 Task: Clear the last 24 hours download history.
Action: Mouse moved to (1050, 35)
Screenshot: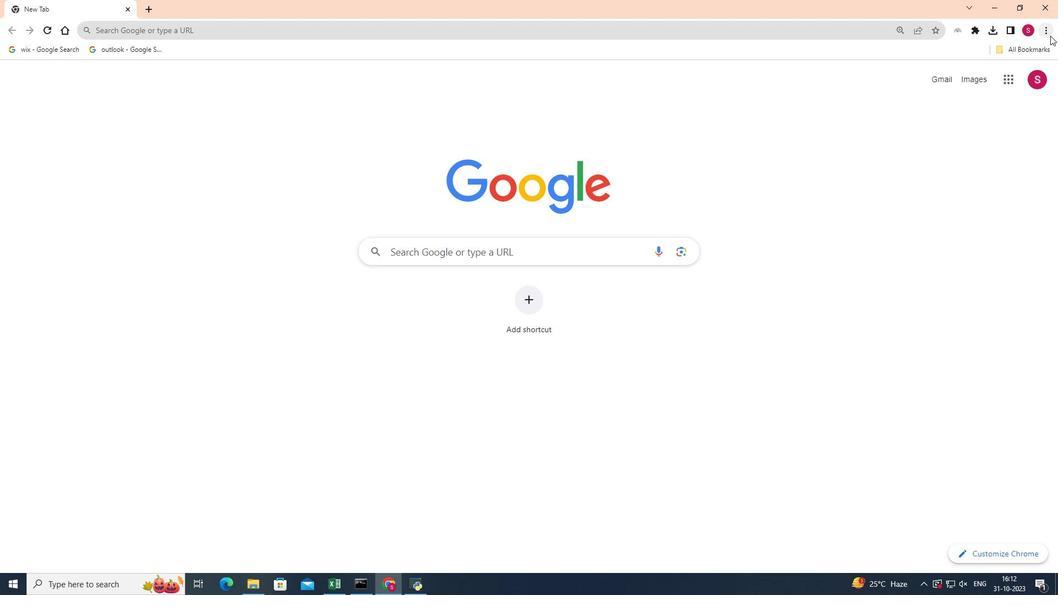 
Action: Mouse pressed left at (1050, 35)
Screenshot: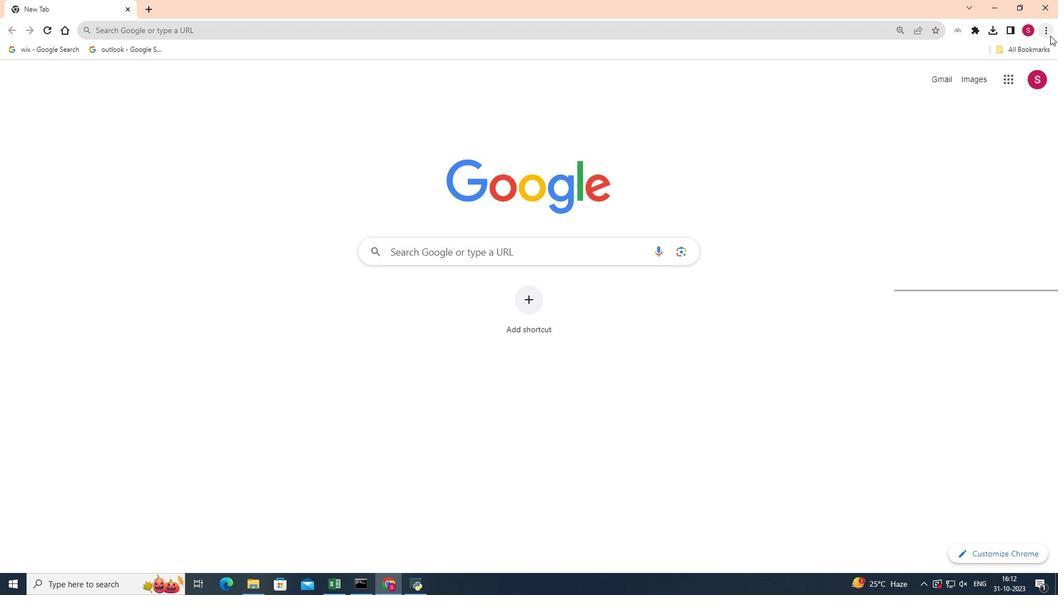 
Action: Mouse moved to (920, 200)
Screenshot: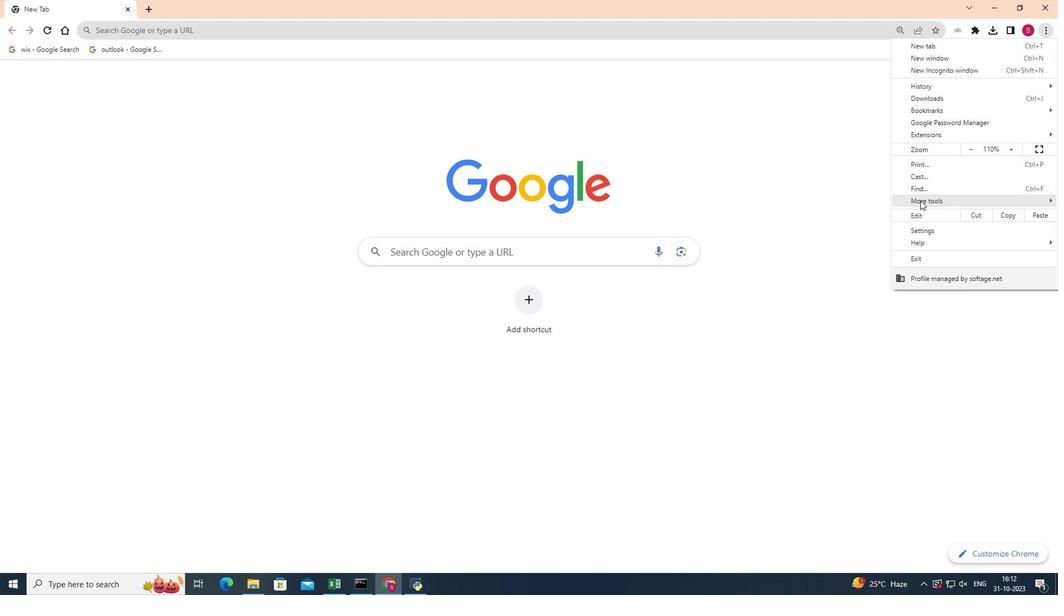 
Action: Mouse pressed left at (920, 200)
Screenshot: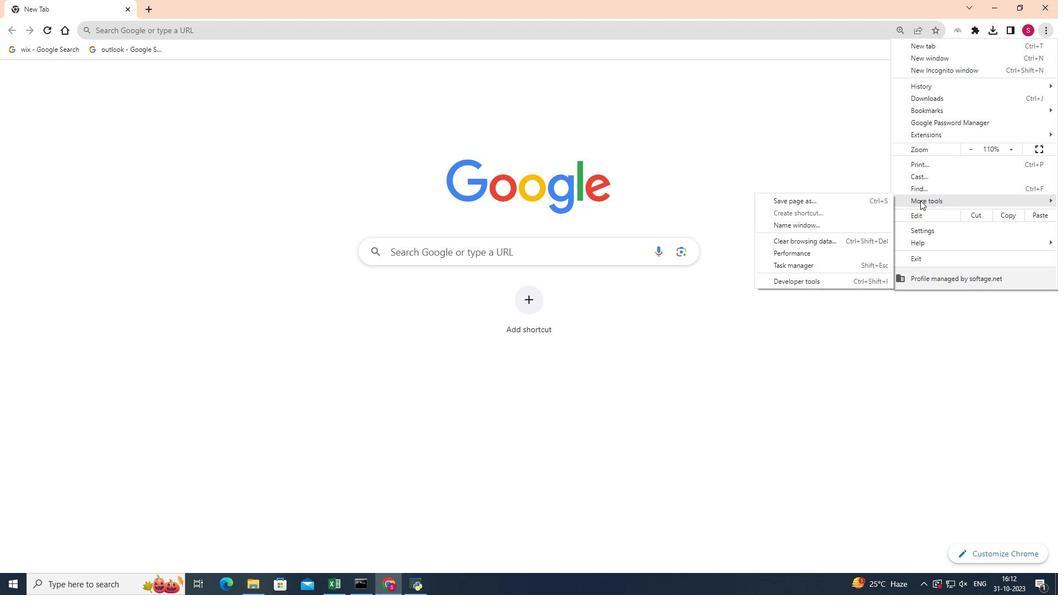 
Action: Mouse moved to (847, 239)
Screenshot: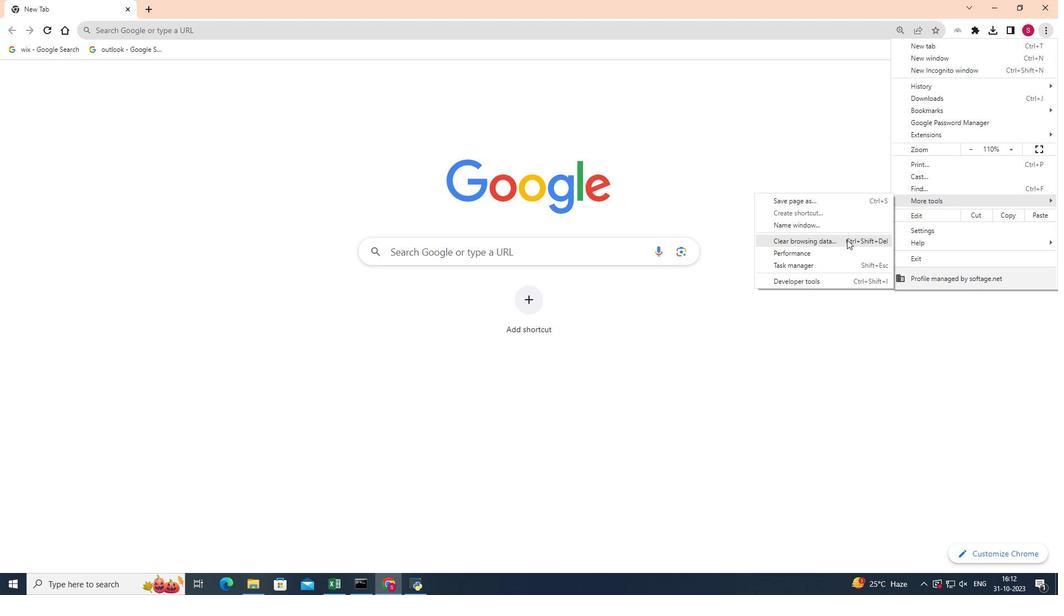 
Action: Mouse pressed left at (847, 239)
Screenshot: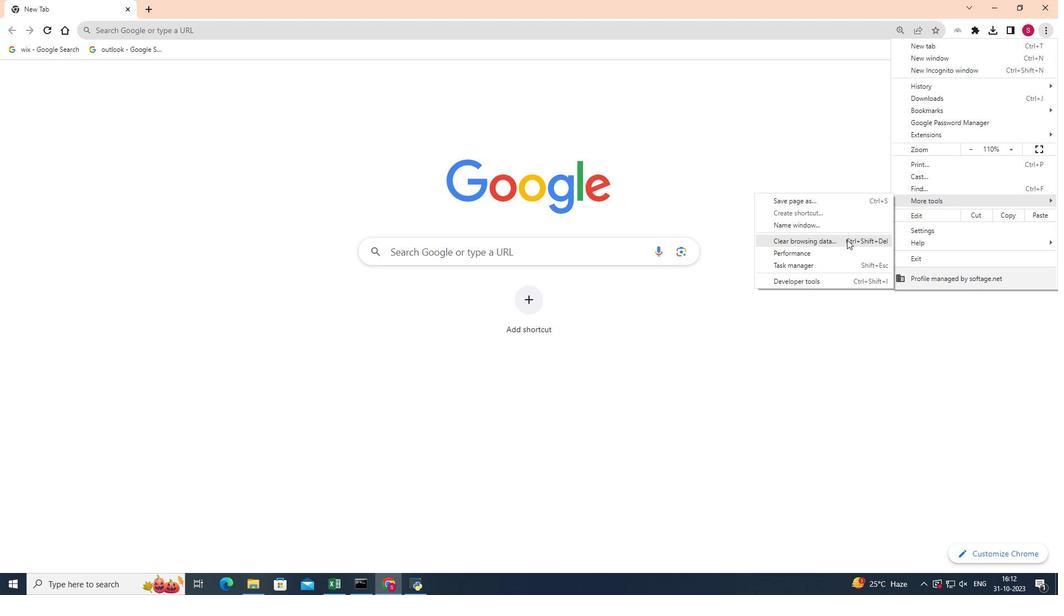 
Action: Mouse moved to (594, 174)
Screenshot: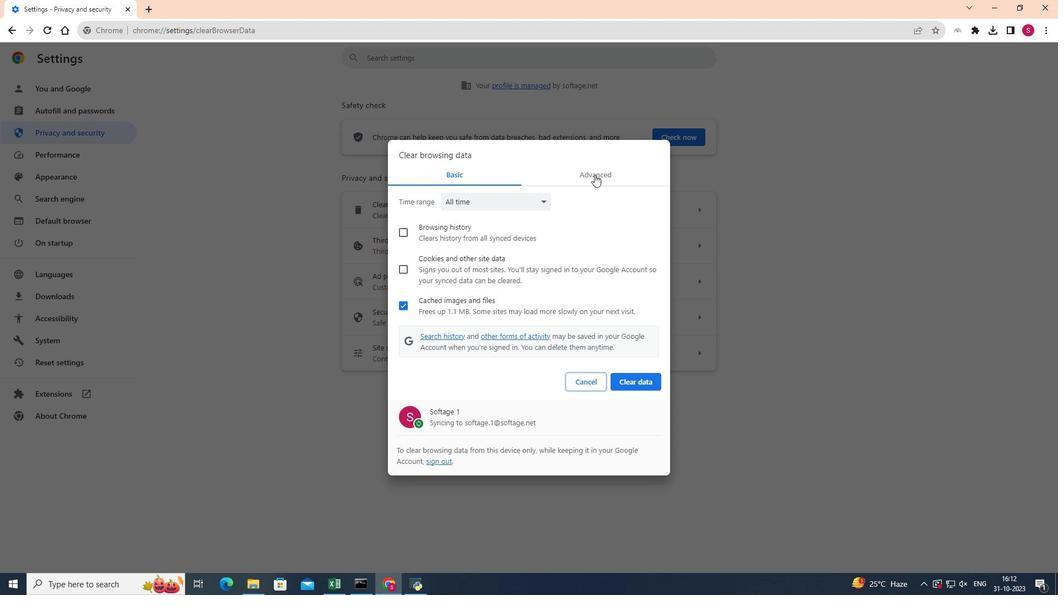 
Action: Mouse pressed left at (594, 174)
Screenshot: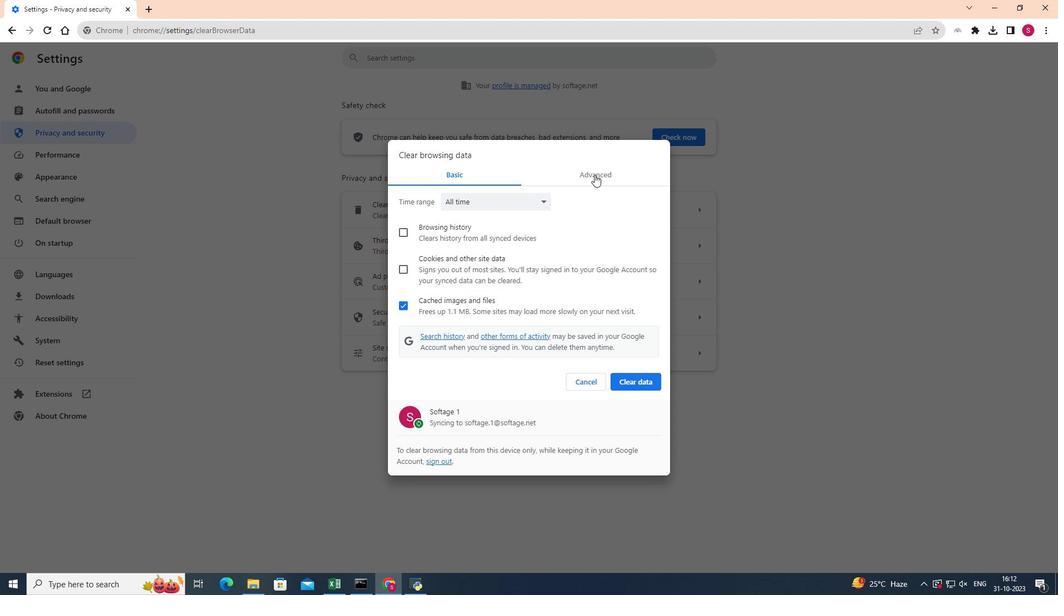 
Action: Mouse moved to (547, 199)
Screenshot: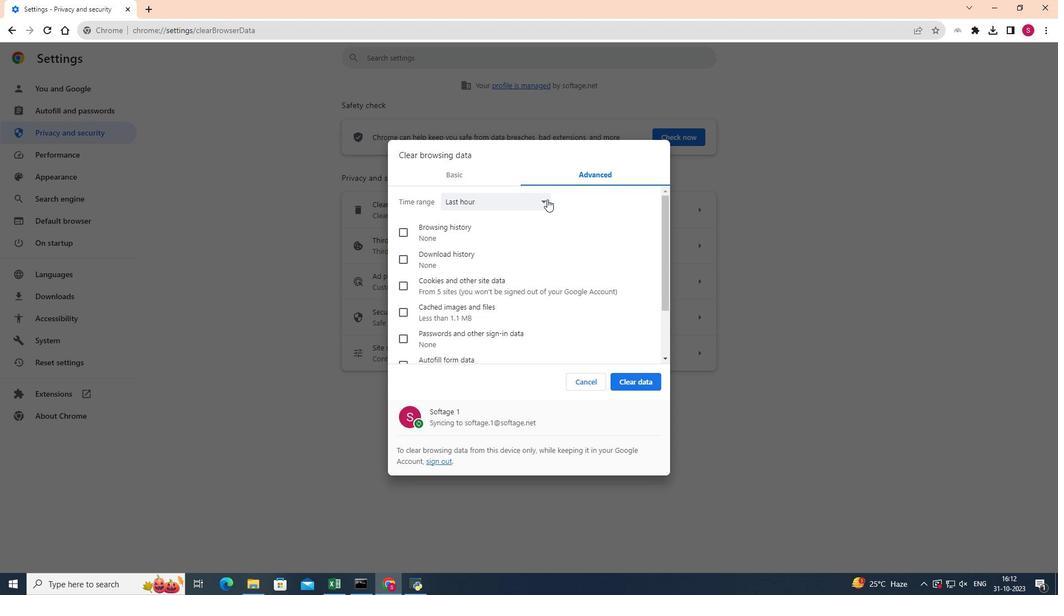 
Action: Mouse pressed left at (547, 199)
Screenshot: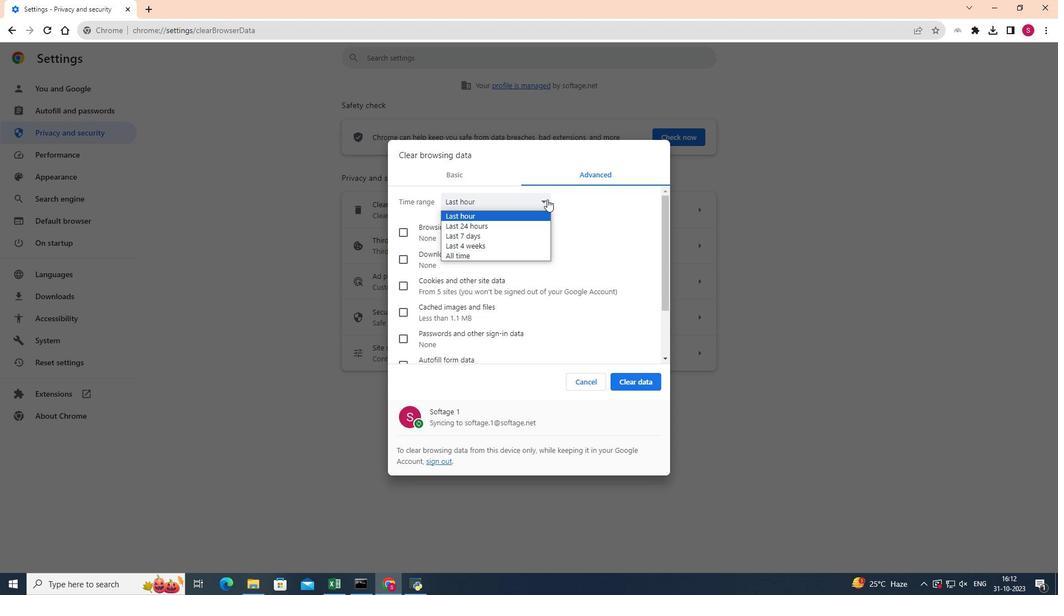 
Action: Mouse moved to (504, 223)
Screenshot: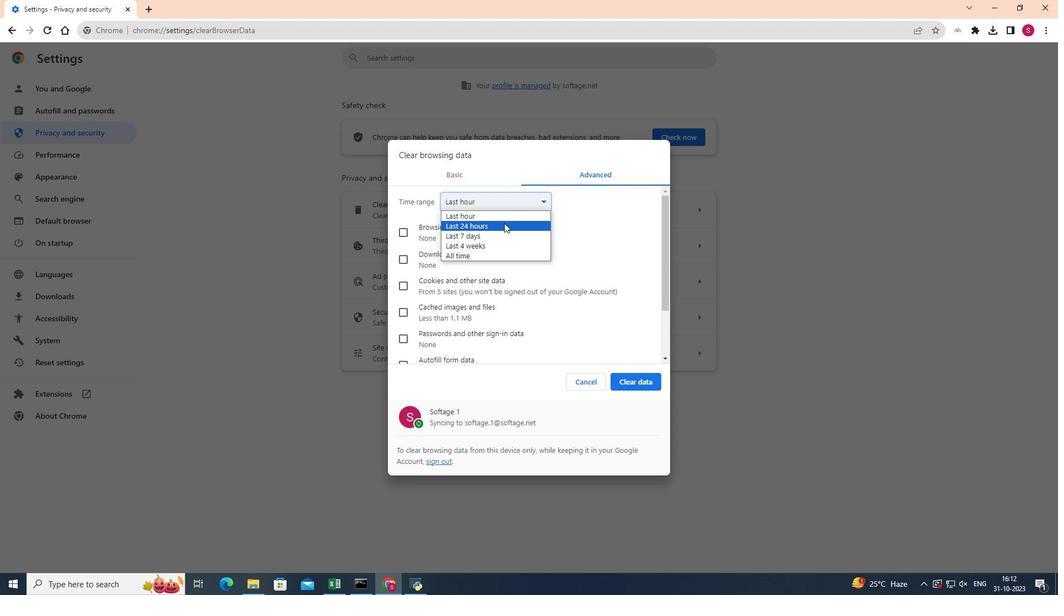 
Action: Mouse pressed left at (504, 223)
Screenshot: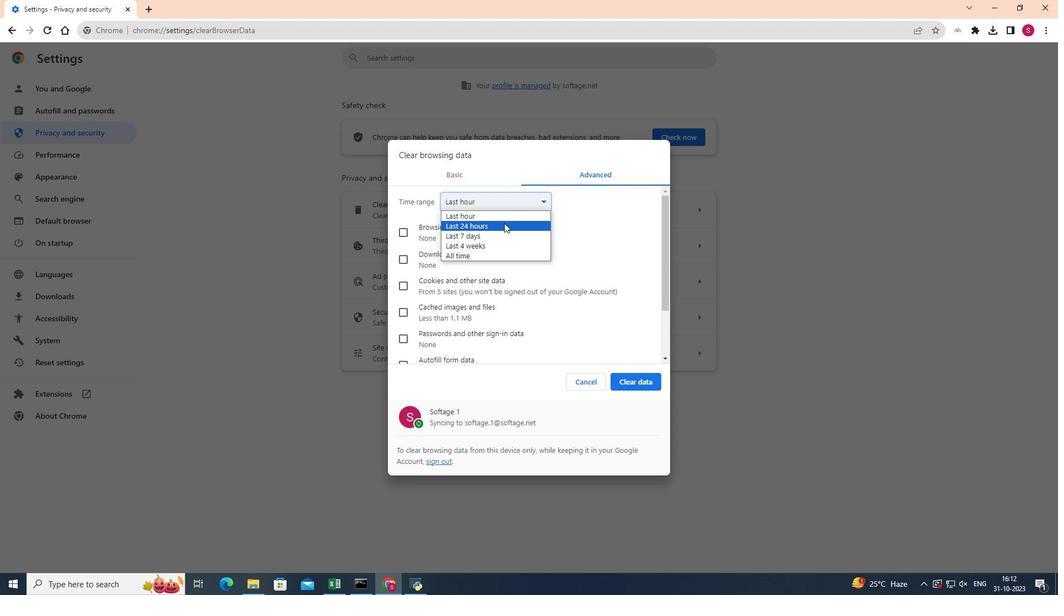 
Action: Mouse moved to (406, 259)
Screenshot: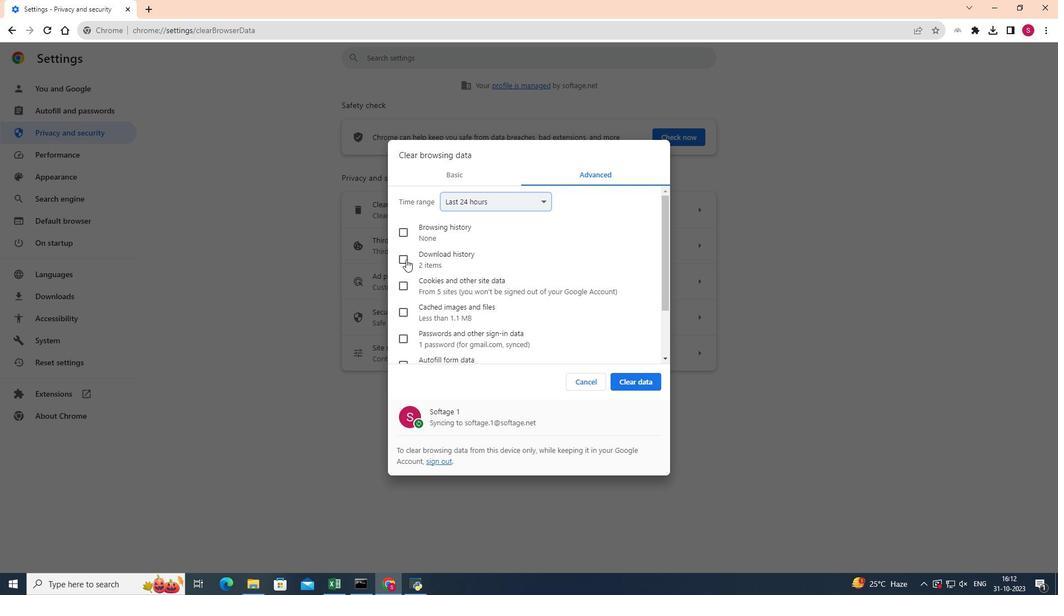 
Action: Mouse pressed left at (406, 259)
Screenshot: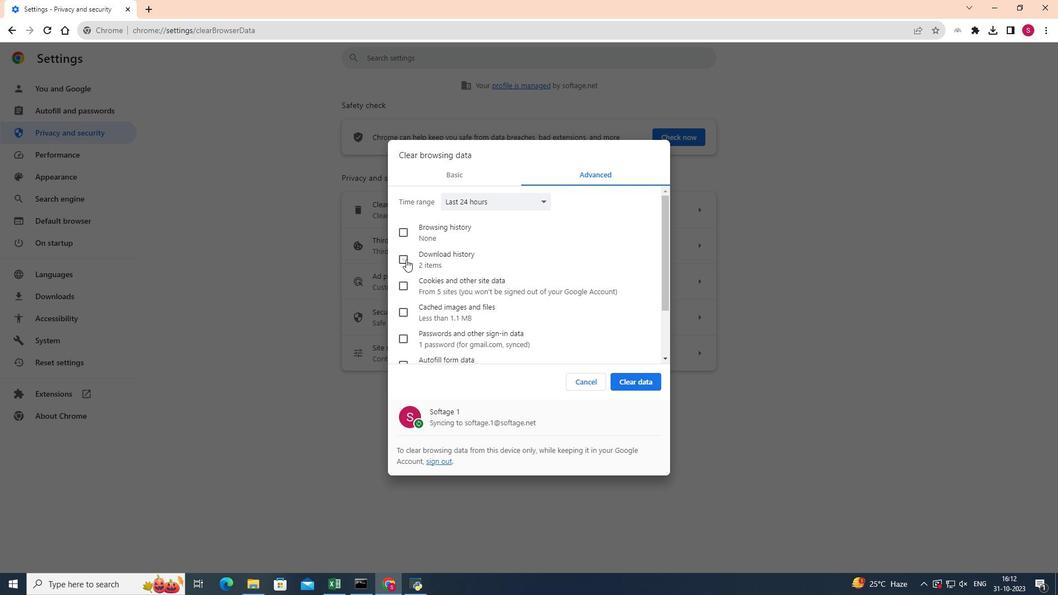 
Action: Mouse moved to (589, 282)
Screenshot: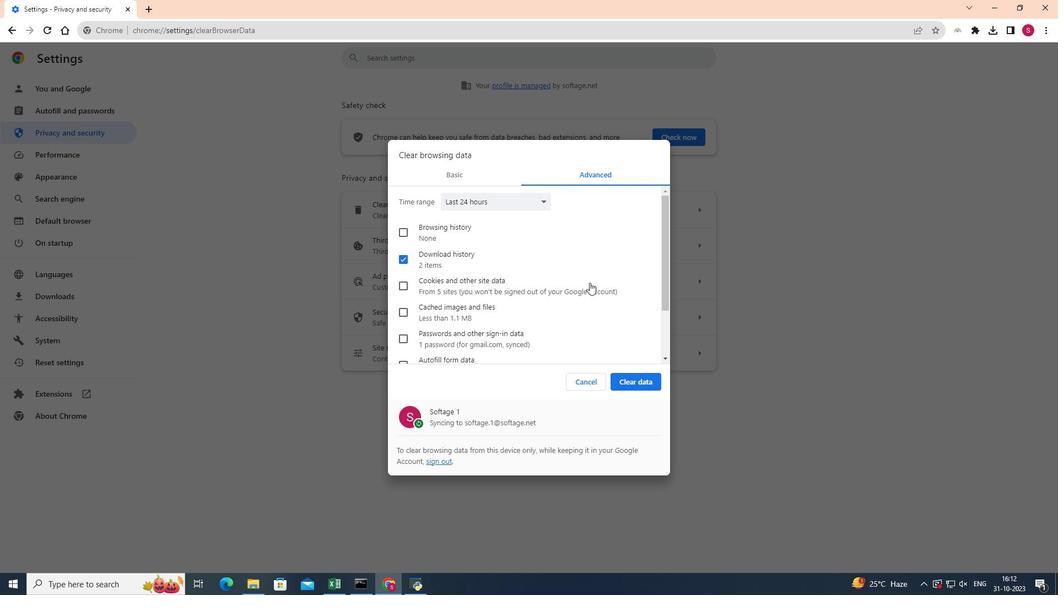 
Action: Mouse scrolled (589, 282) with delta (0, 0)
Screenshot: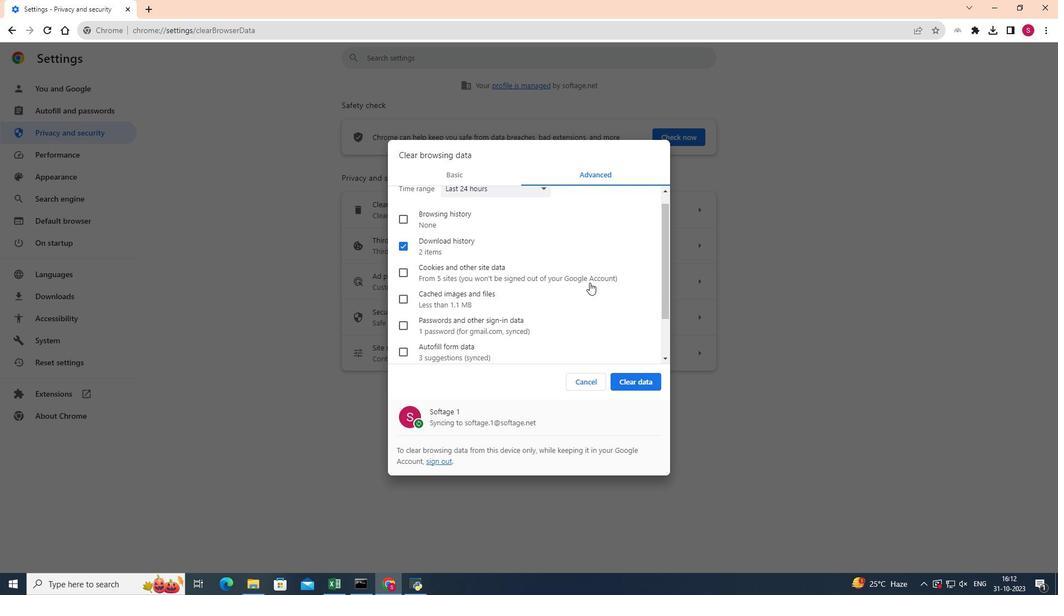 
Action: Mouse scrolled (589, 282) with delta (0, 0)
Screenshot: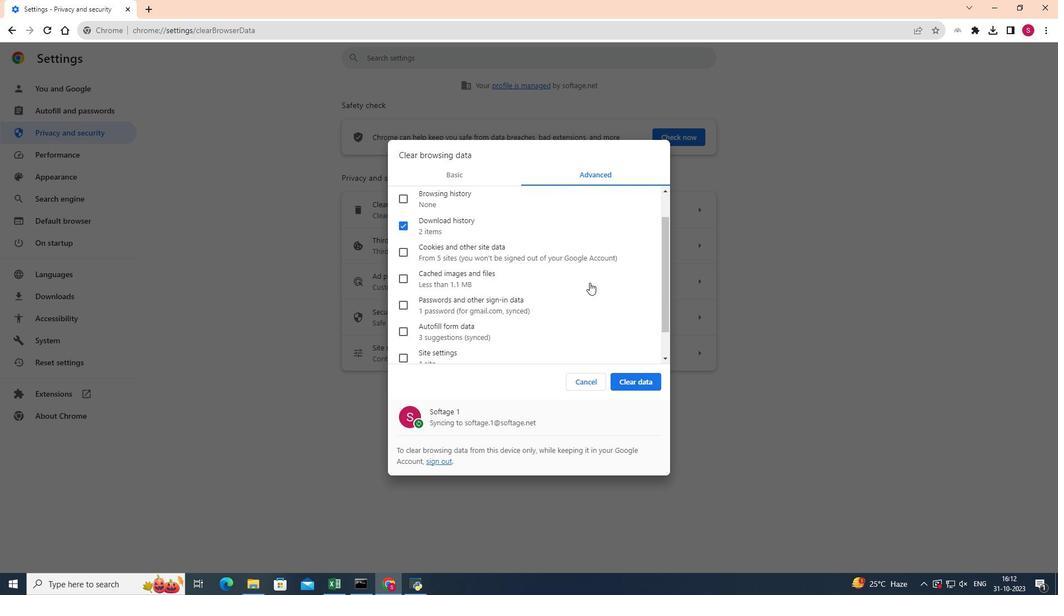 
Action: Mouse scrolled (589, 282) with delta (0, 0)
Screenshot: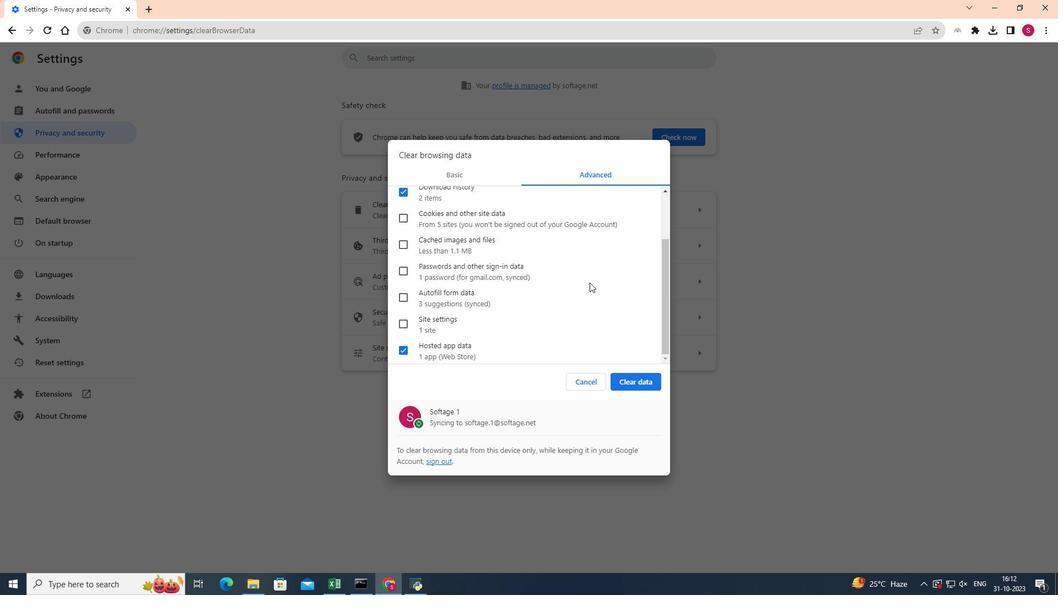 
Action: Mouse scrolled (589, 282) with delta (0, 0)
Screenshot: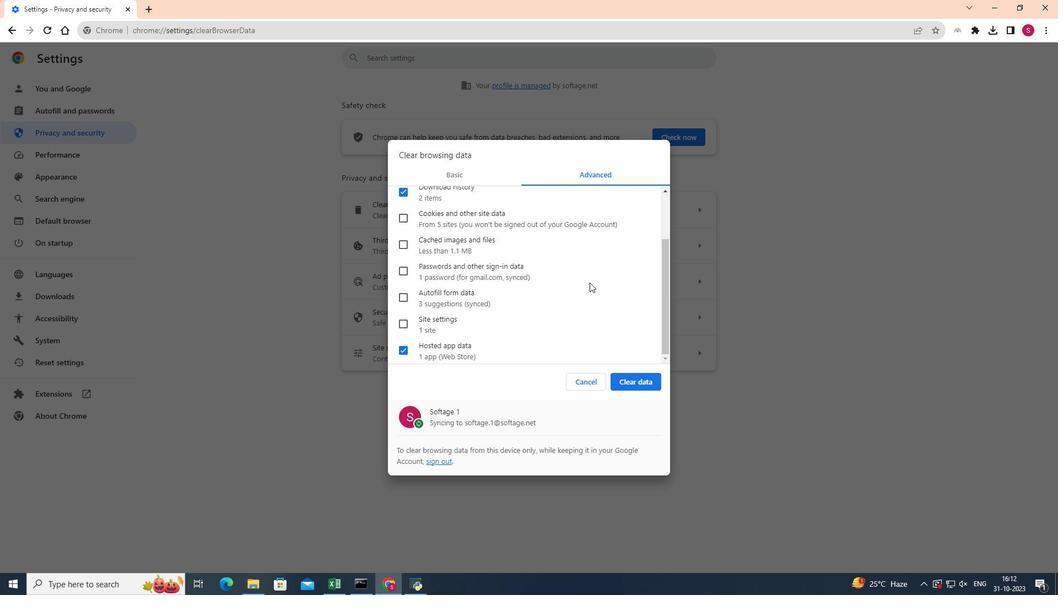 
Action: Mouse scrolled (589, 282) with delta (0, 0)
Screenshot: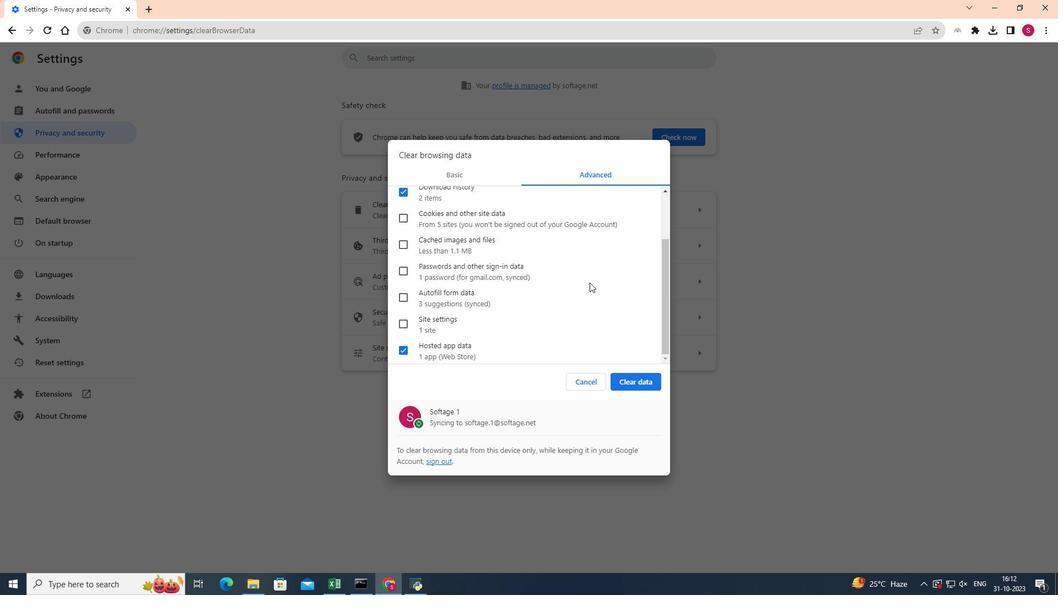 
Action: Mouse moved to (399, 351)
Screenshot: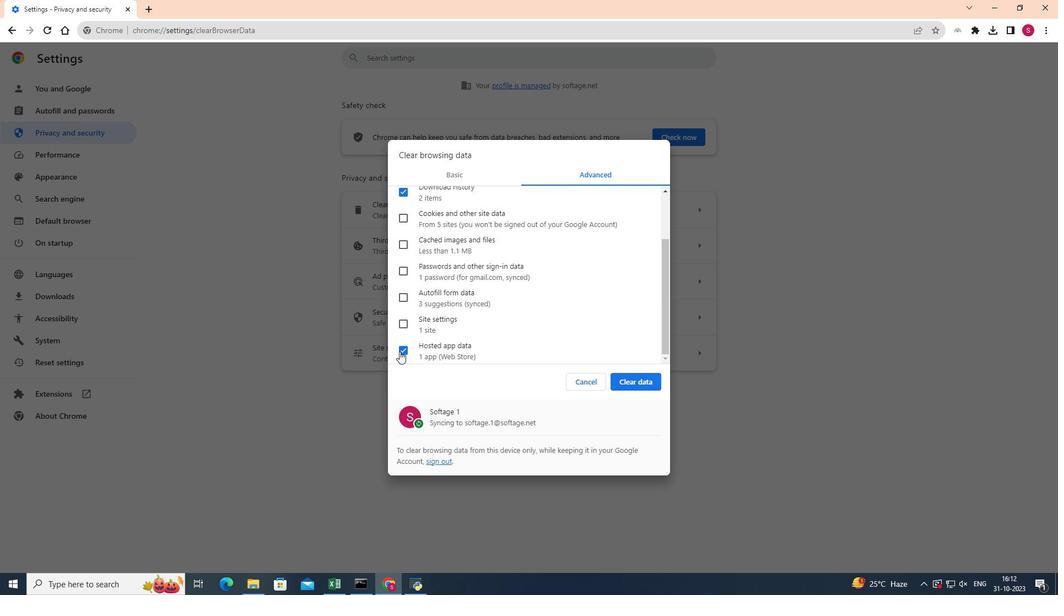 
Action: Mouse pressed left at (399, 351)
Screenshot: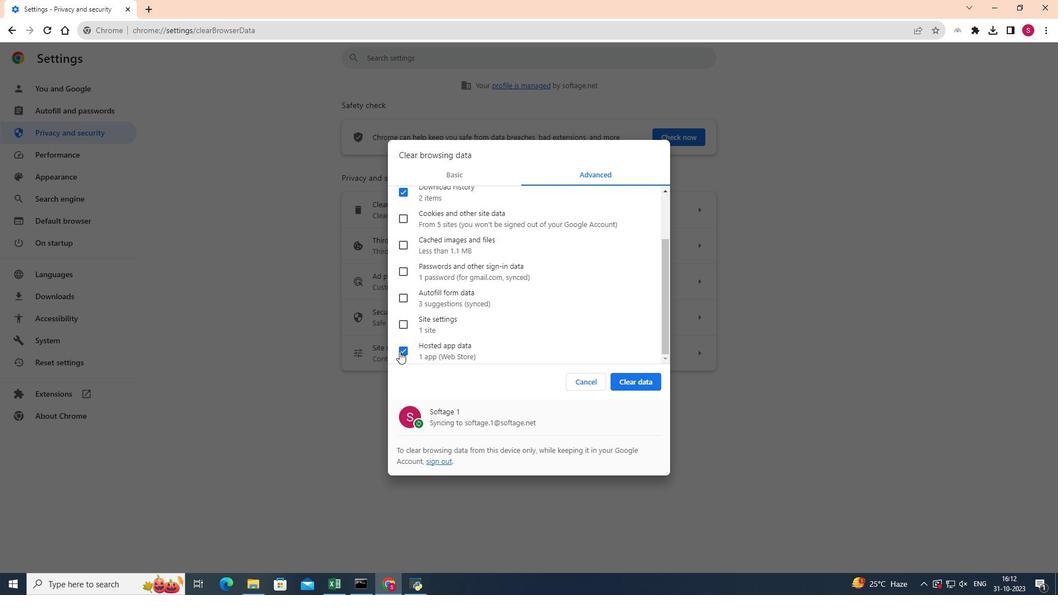 
Action: Mouse moved to (633, 385)
Screenshot: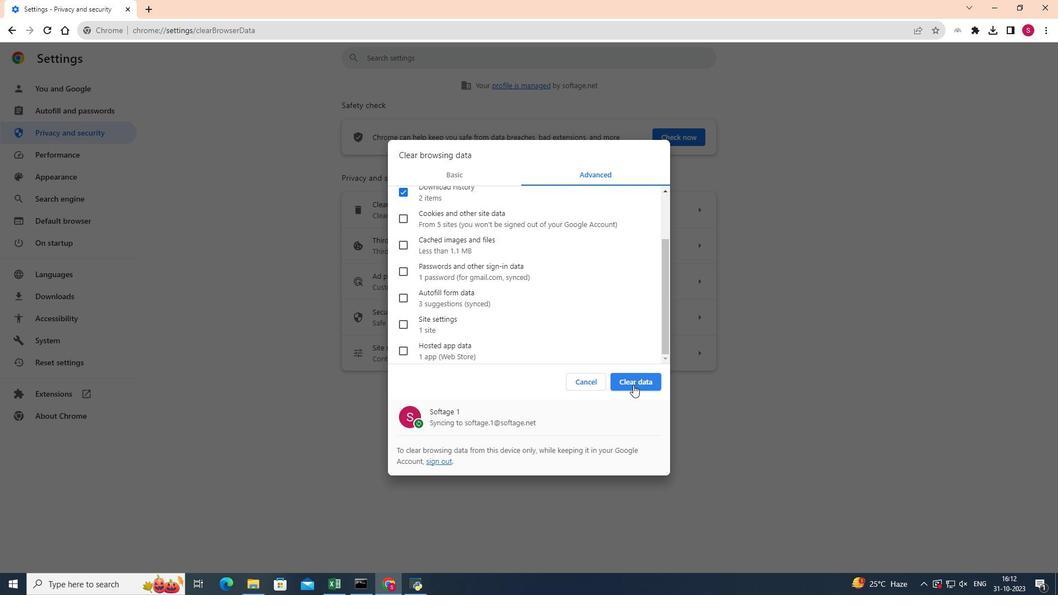 
Action: Mouse pressed left at (633, 385)
Screenshot: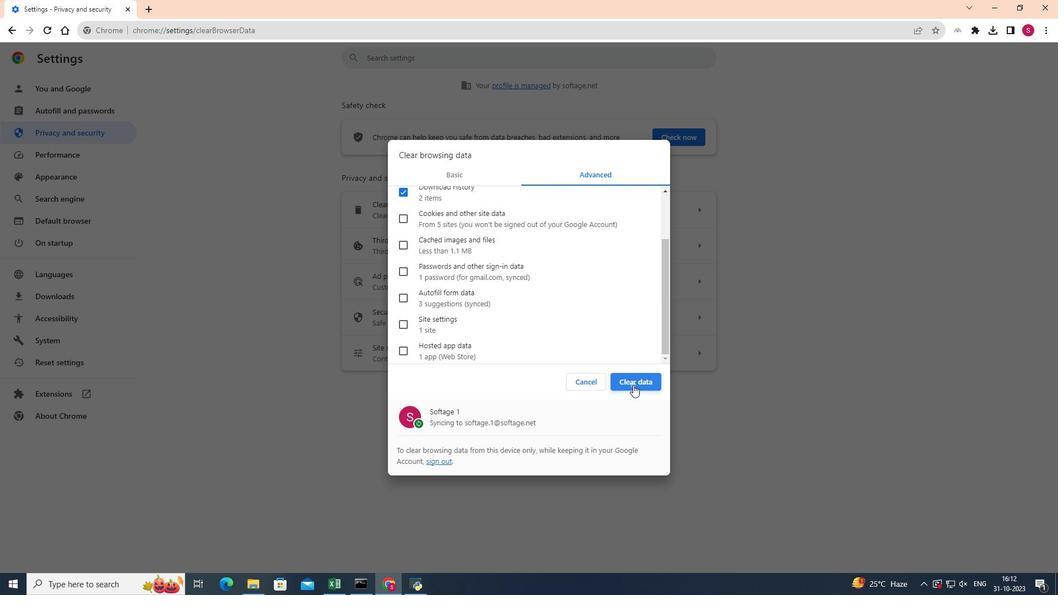 
Action: Mouse moved to (633, 384)
Screenshot: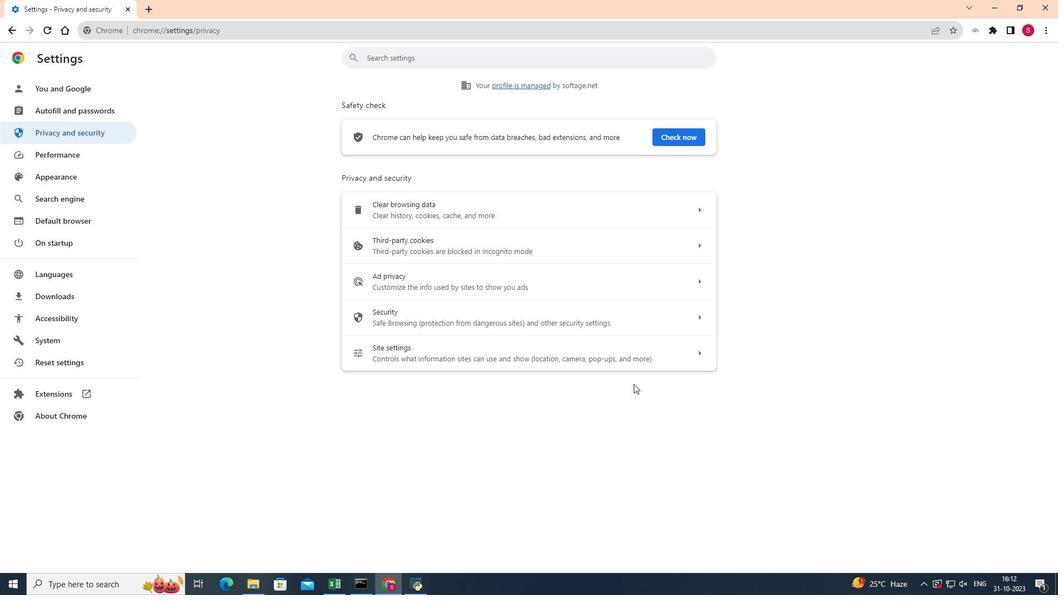
